 Task: Create a due date automation trigger when advanced on, on the wednesday before a card is due add fields without custom field "Resume" set to a date less than 1 working days ago at 11:00 AM.
Action: Mouse moved to (991, 129)
Screenshot: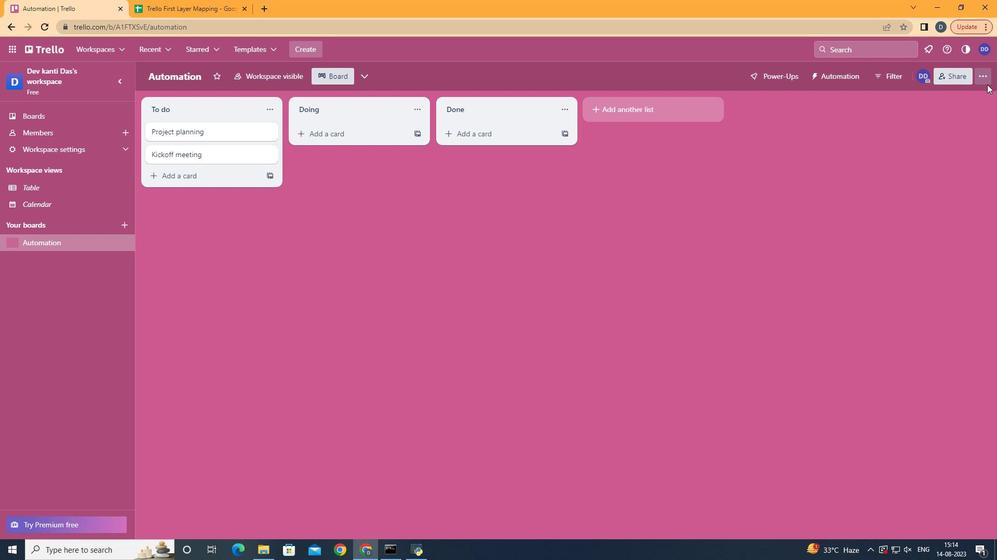 
Action: Mouse pressed left at (991, 129)
Screenshot: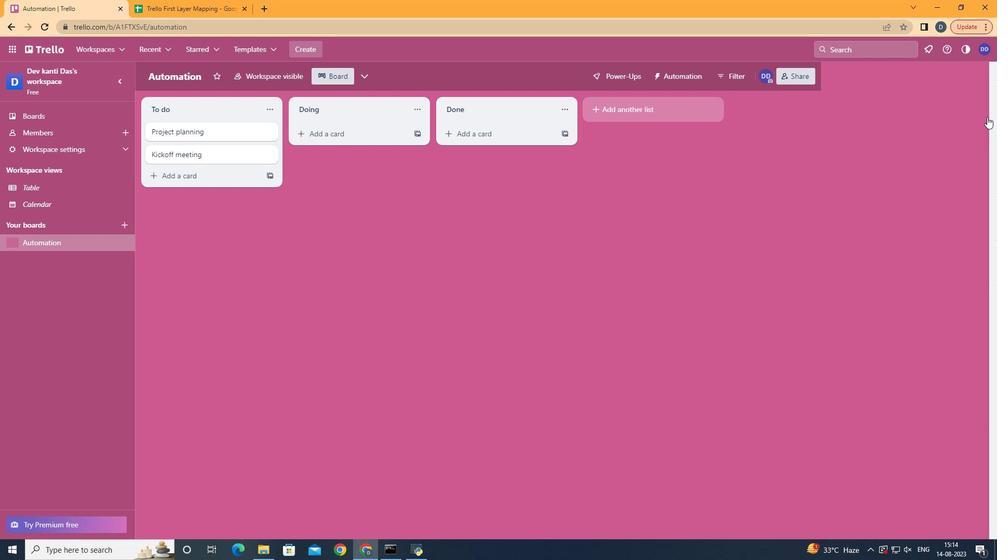 
Action: Mouse moved to (933, 254)
Screenshot: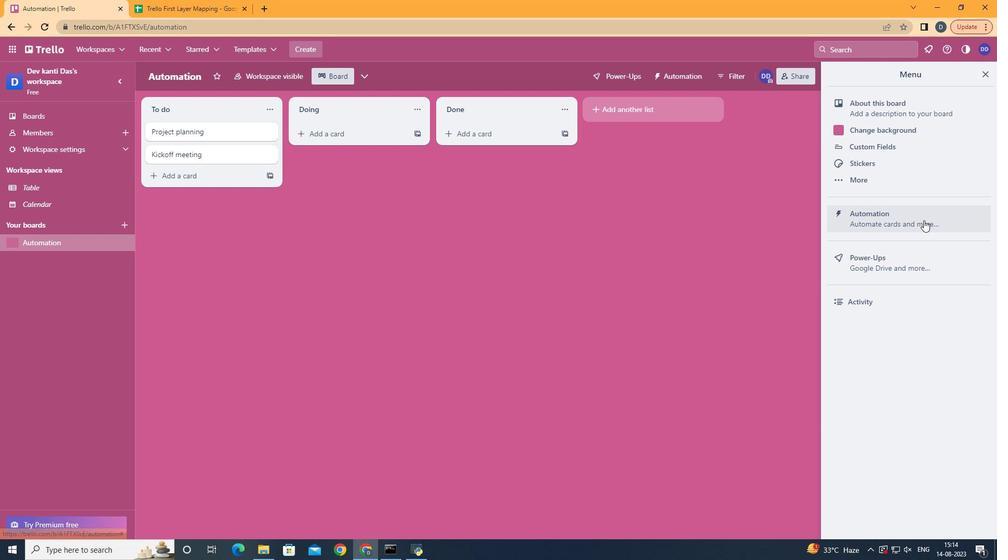 
Action: Mouse pressed left at (933, 254)
Screenshot: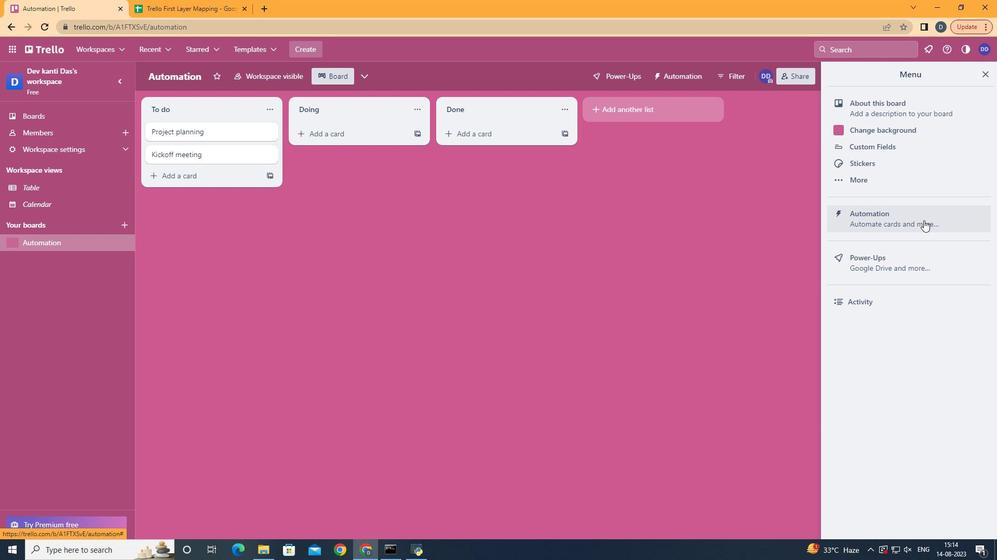
Action: Mouse moved to (204, 253)
Screenshot: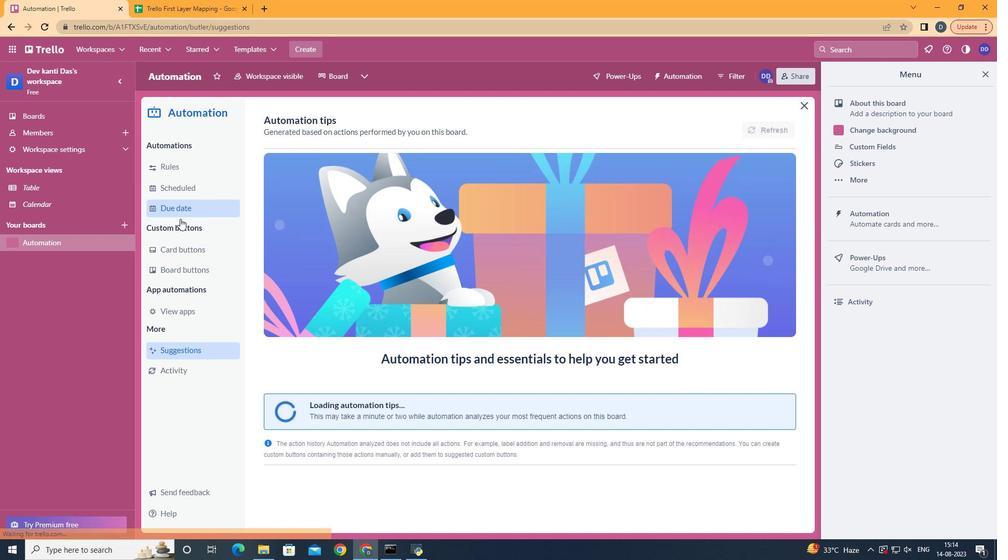 
Action: Mouse pressed left at (204, 253)
Screenshot: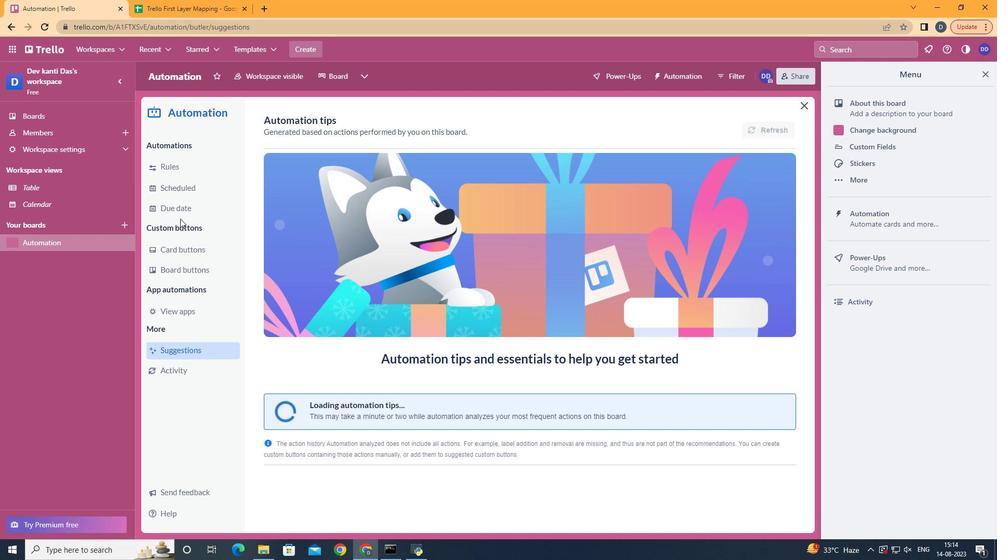 
Action: Mouse moved to (209, 249)
Screenshot: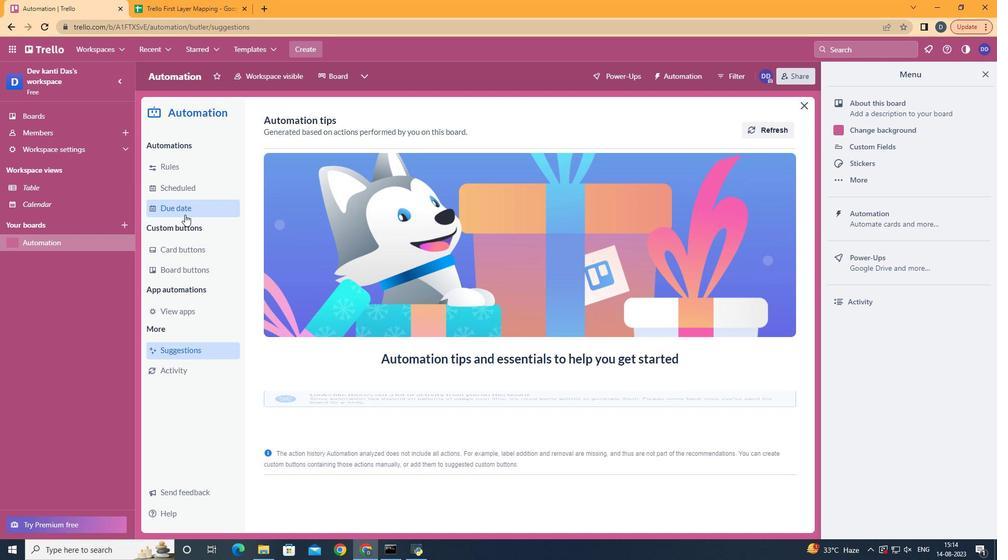 
Action: Mouse pressed left at (209, 249)
Screenshot: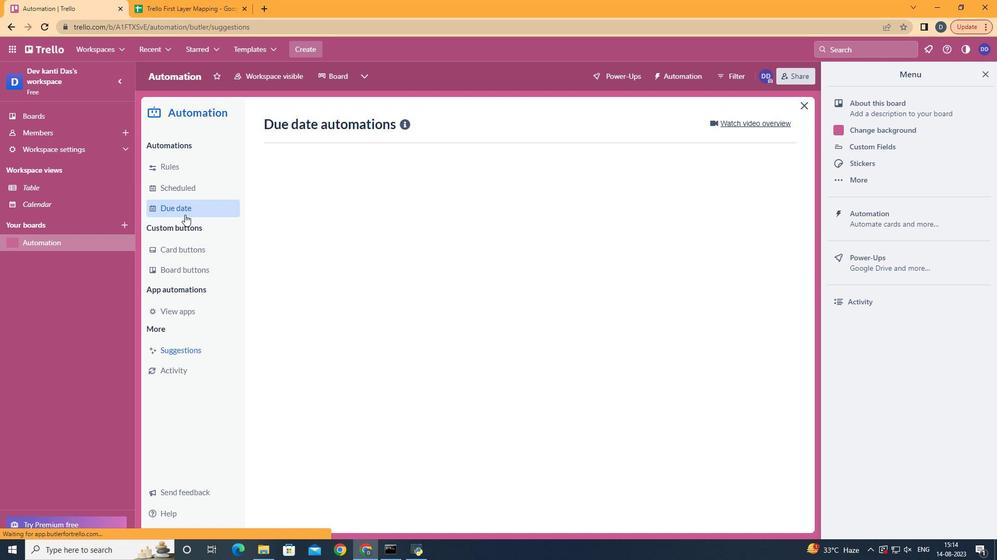 
Action: Mouse moved to (742, 171)
Screenshot: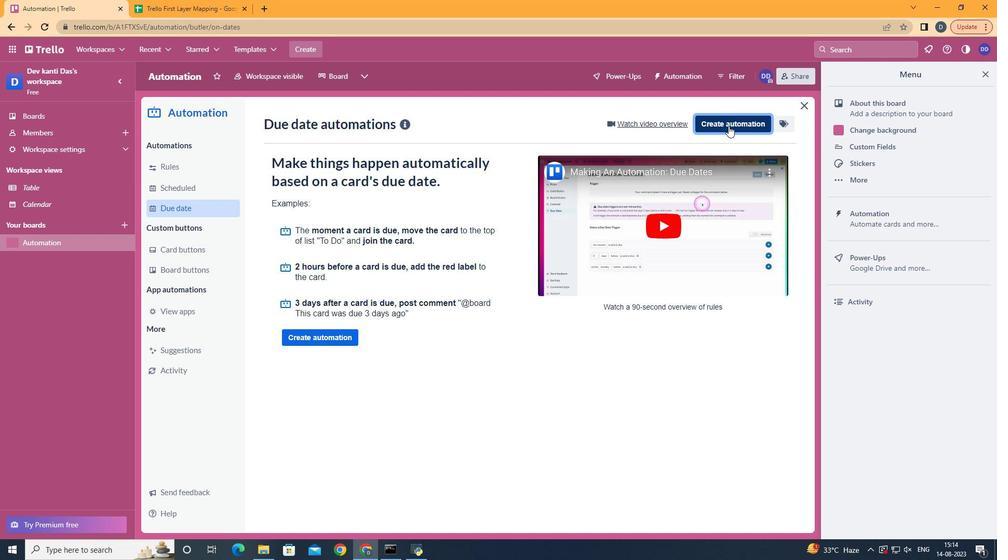 
Action: Mouse pressed left at (742, 171)
Screenshot: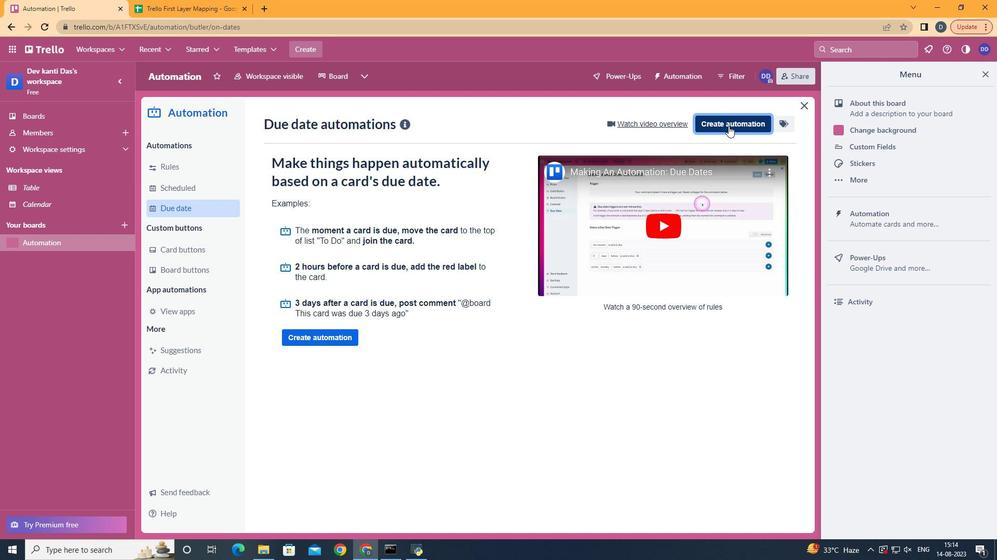 
Action: Mouse moved to (580, 263)
Screenshot: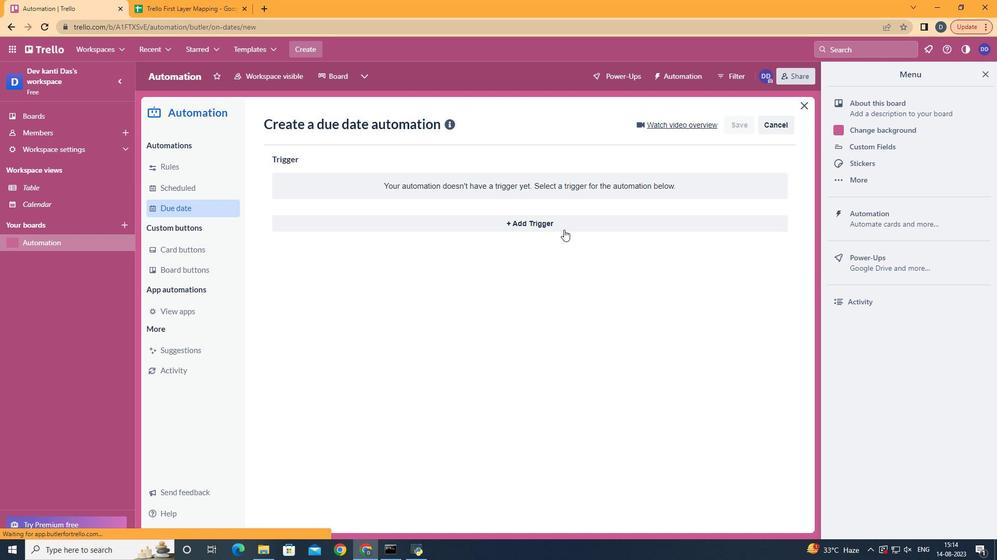 
Action: Mouse pressed left at (580, 263)
Screenshot: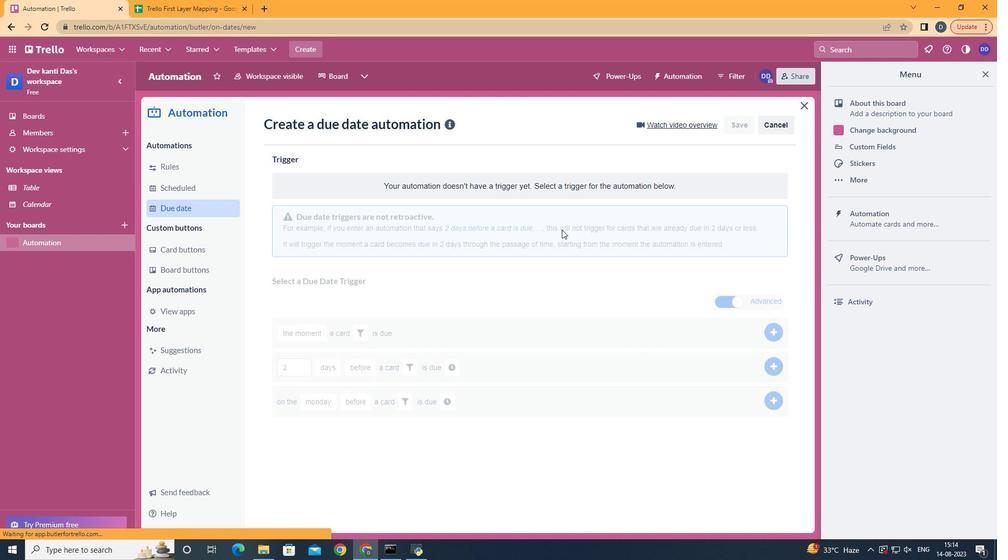 
Action: Mouse moved to (371, 339)
Screenshot: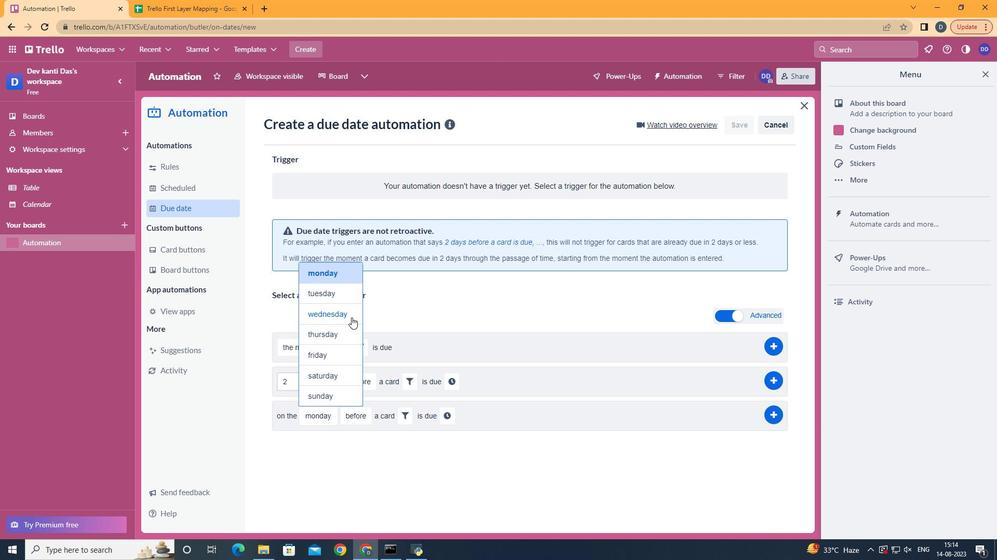 
Action: Mouse pressed left at (371, 339)
Screenshot: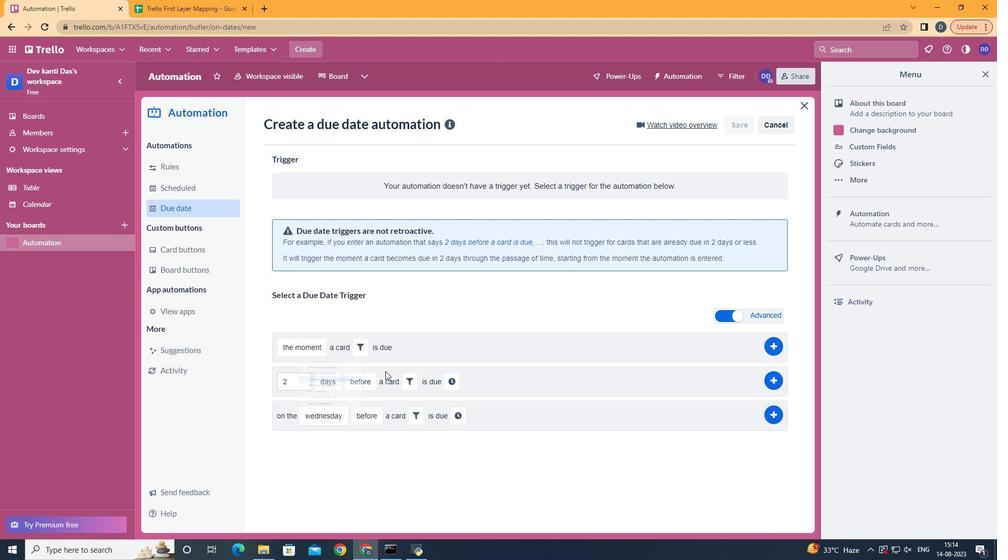 
Action: Mouse moved to (431, 425)
Screenshot: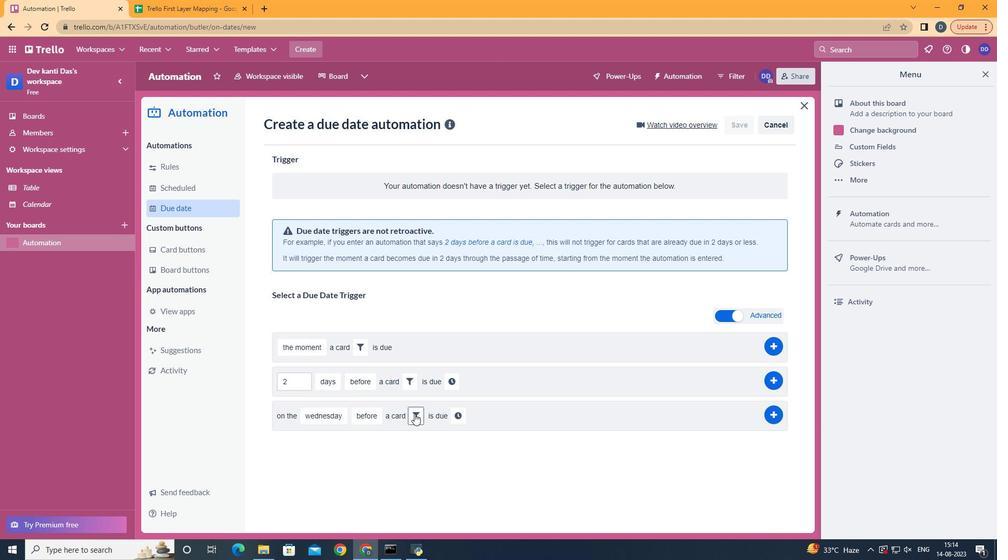 
Action: Mouse pressed left at (431, 425)
Screenshot: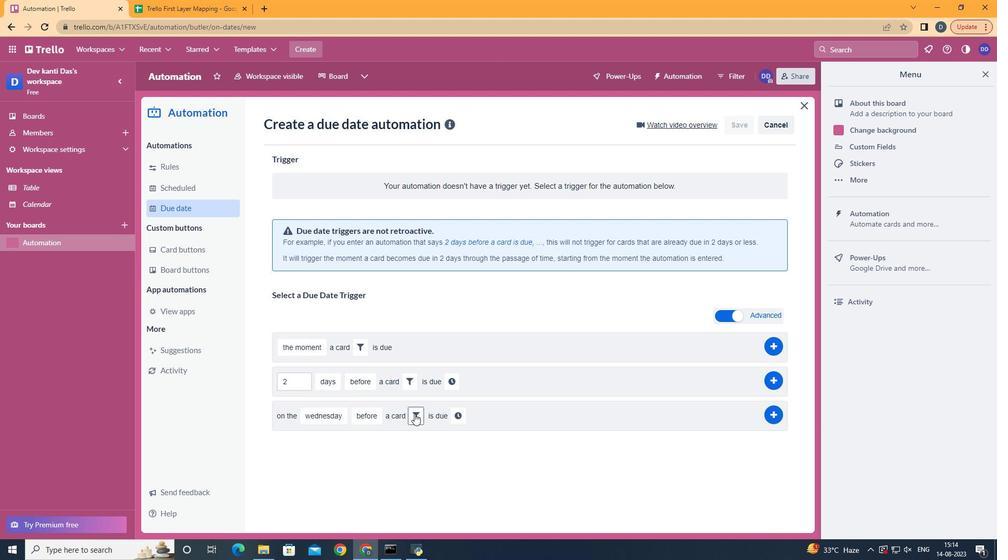 
Action: Mouse moved to (583, 449)
Screenshot: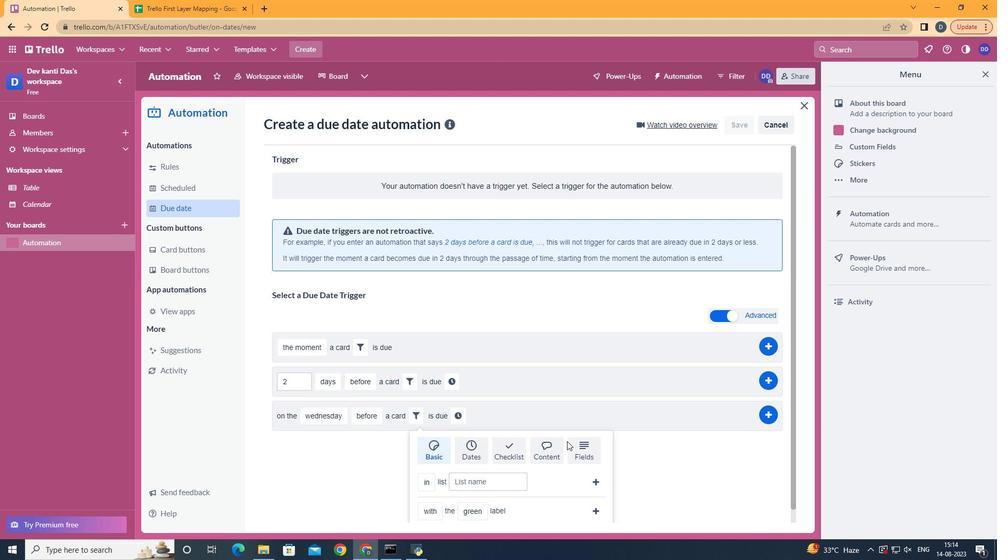 
Action: Mouse pressed left at (583, 449)
Screenshot: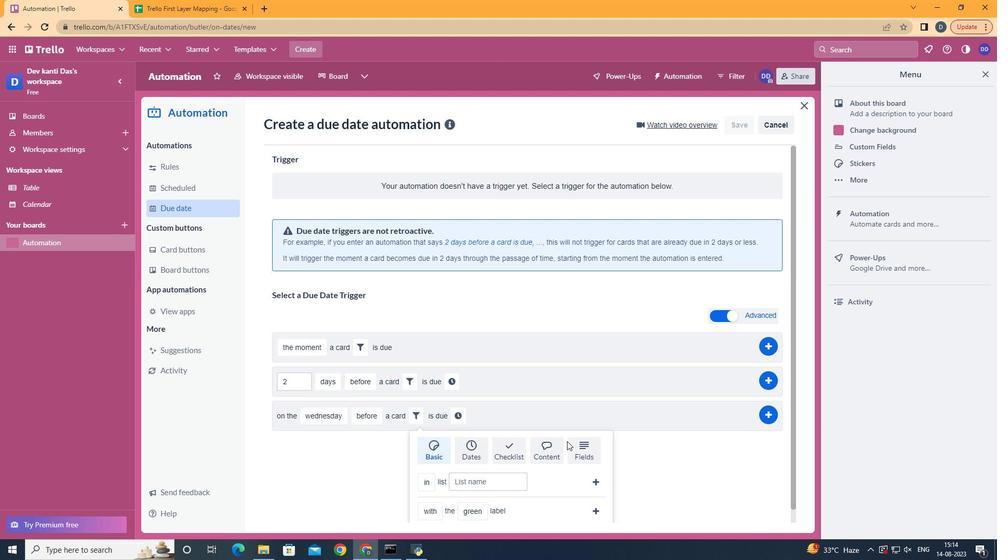 
Action: Mouse moved to (590, 451)
Screenshot: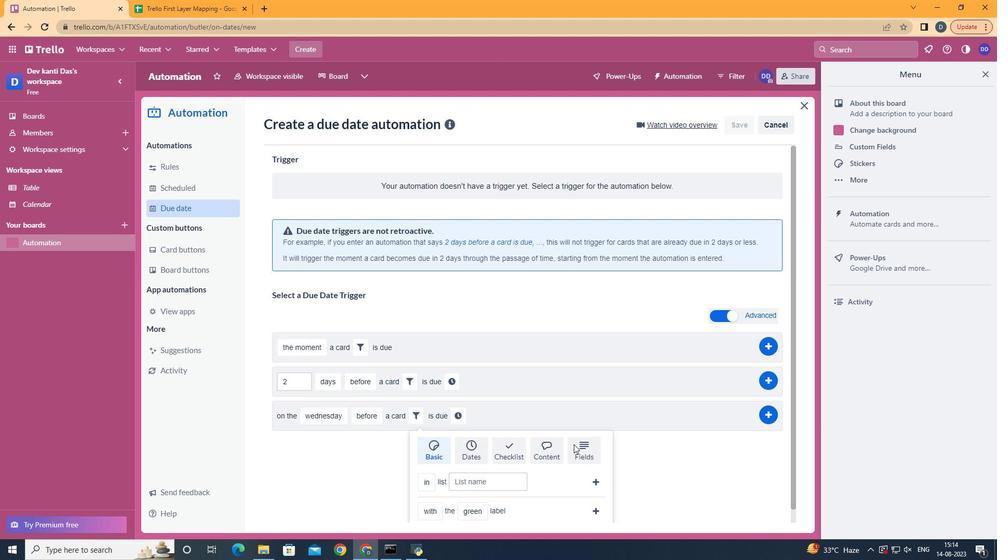 
Action: Mouse pressed left at (590, 451)
Screenshot: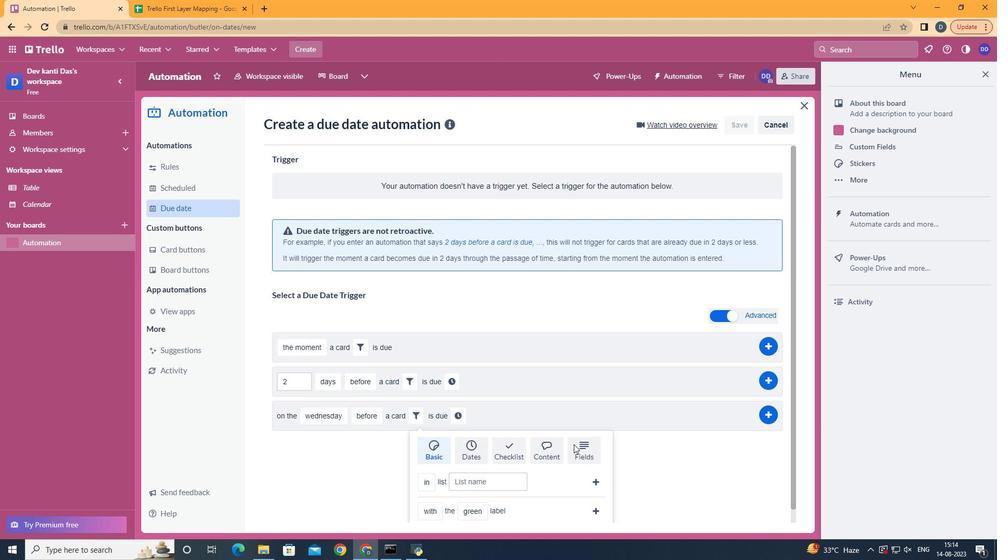 
Action: Mouse scrolled (590, 451) with delta (0, 0)
Screenshot: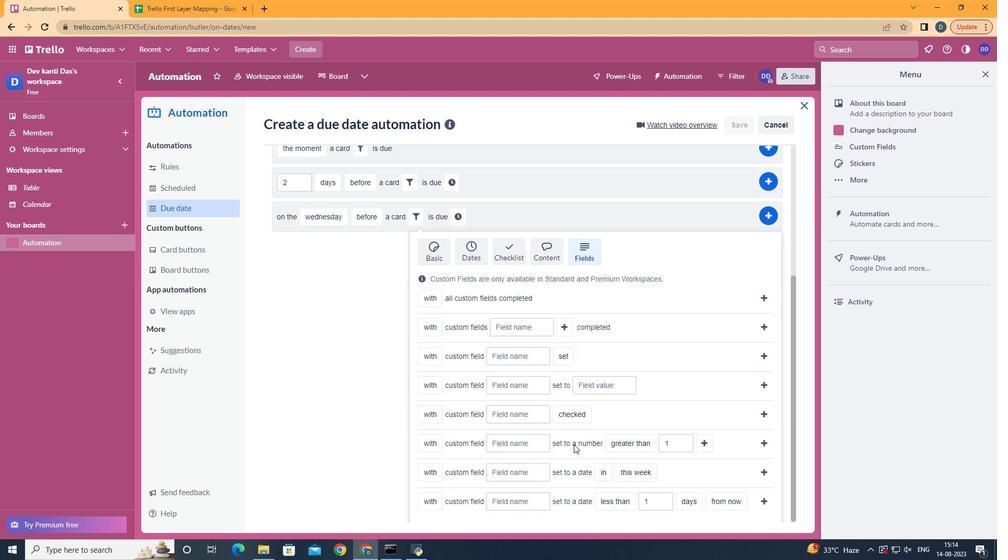 
Action: Mouse scrolled (590, 451) with delta (0, 0)
Screenshot: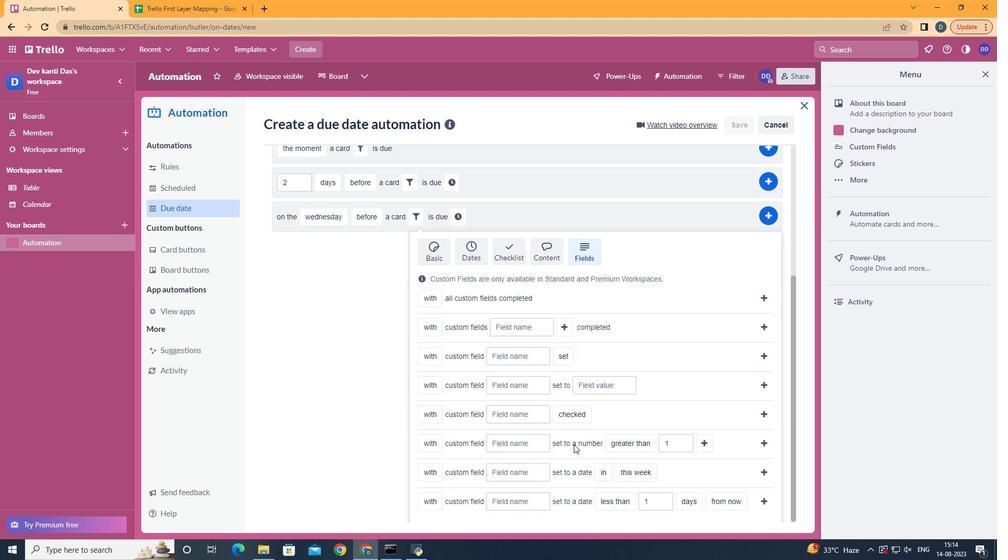 
Action: Mouse scrolled (590, 451) with delta (0, 0)
Screenshot: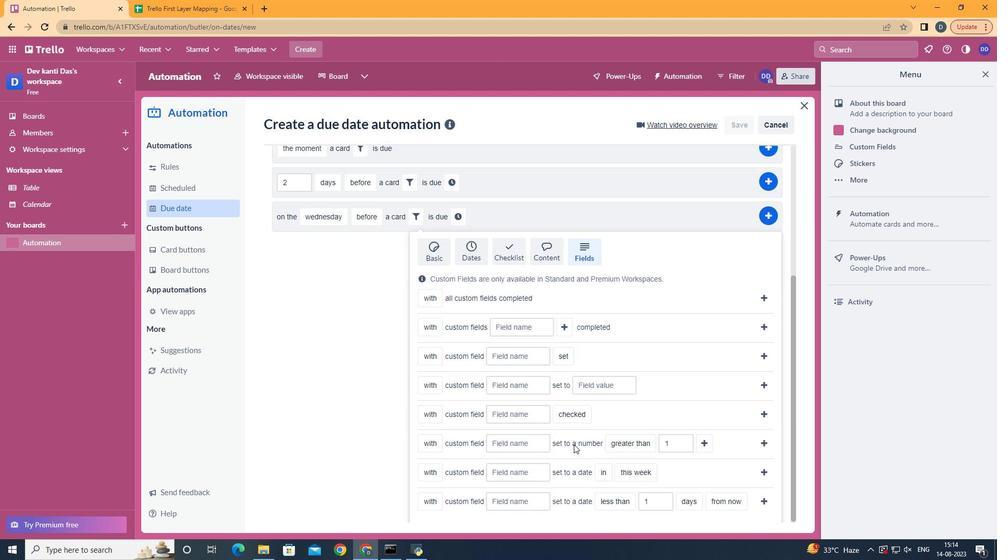 
Action: Mouse scrolled (590, 451) with delta (0, 0)
Screenshot: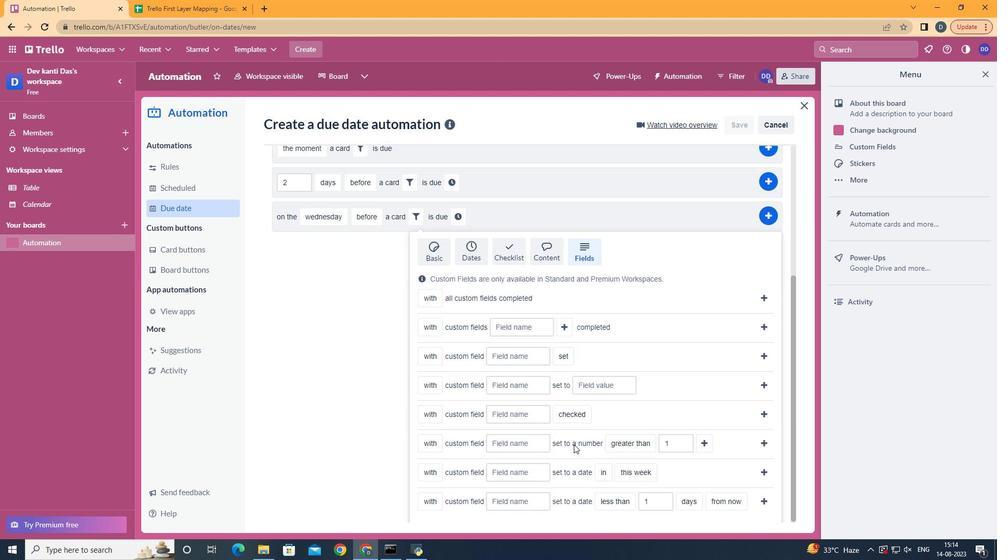 
Action: Mouse scrolled (590, 451) with delta (0, 0)
Screenshot: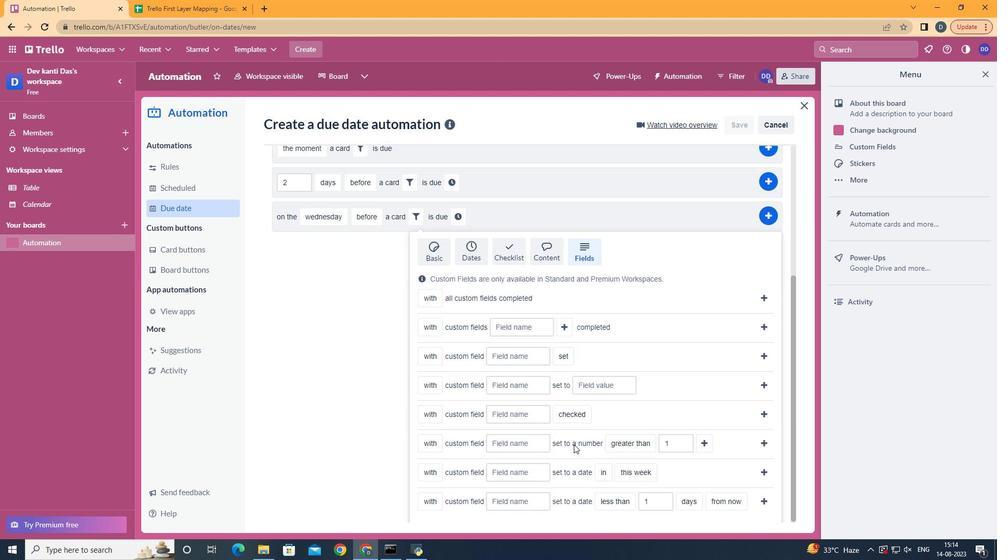 
Action: Mouse scrolled (590, 451) with delta (0, 0)
Screenshot: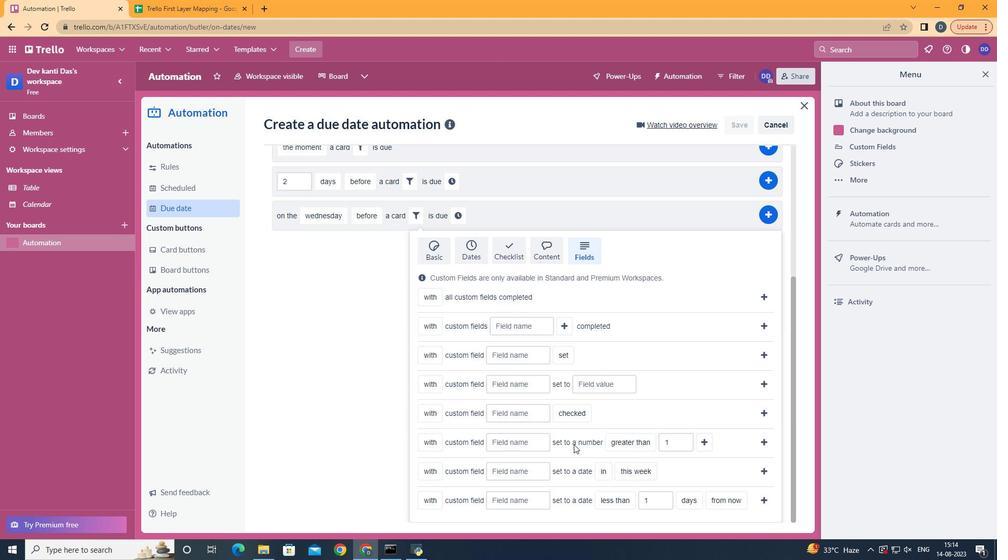 
Action: Mouse scrolled (590, 451) with delta (0, 0)
Screenshot: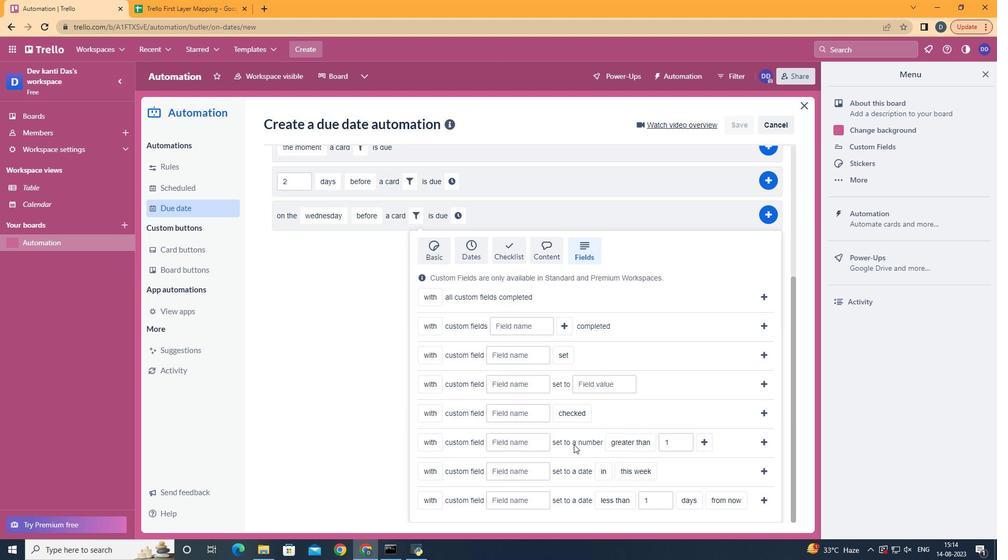 
Action: Mouse scrolled (590, 451) with delta (0, 0)
Screenshot: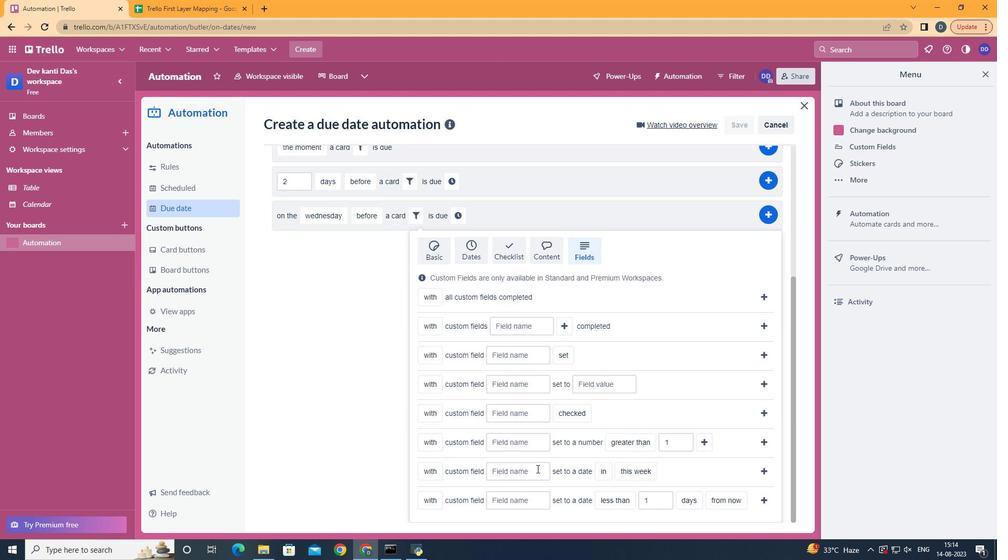 
Action: Mouse scrolled (590, 451) with delta (0, 0)
Screenshot: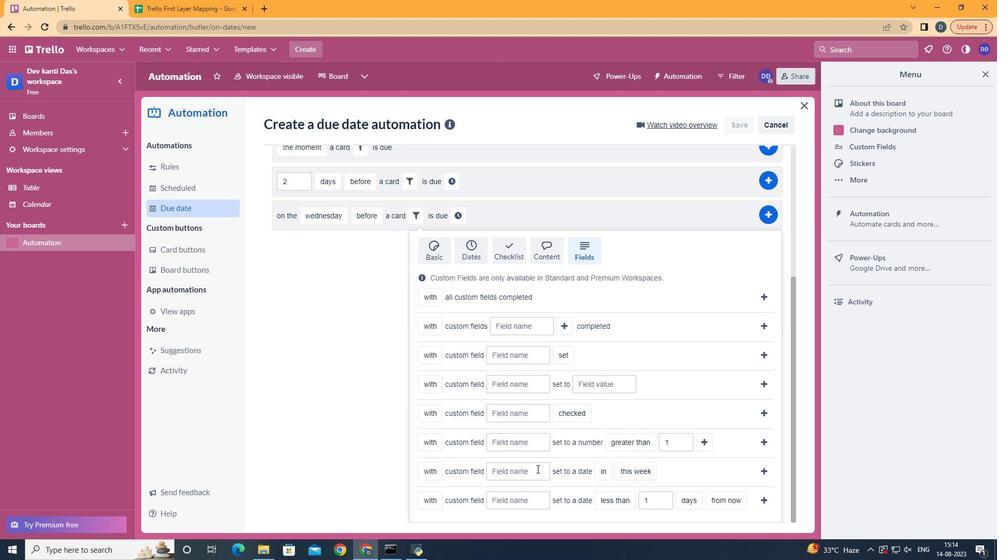 
Action: Mouse scrolled (590, 451) with delta (0, 0)
Screenshot: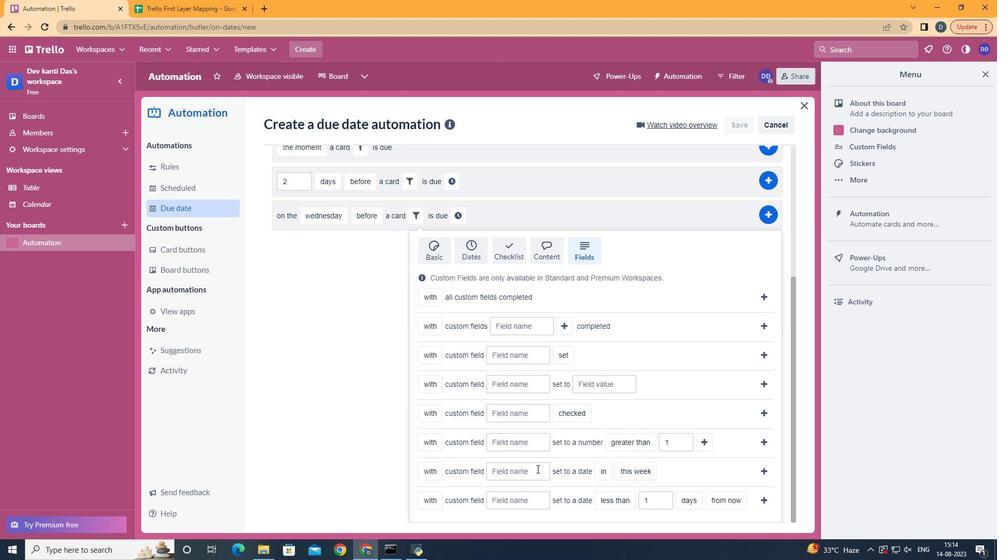 
Action: Mouse moved to (455, 481)
Screenshot: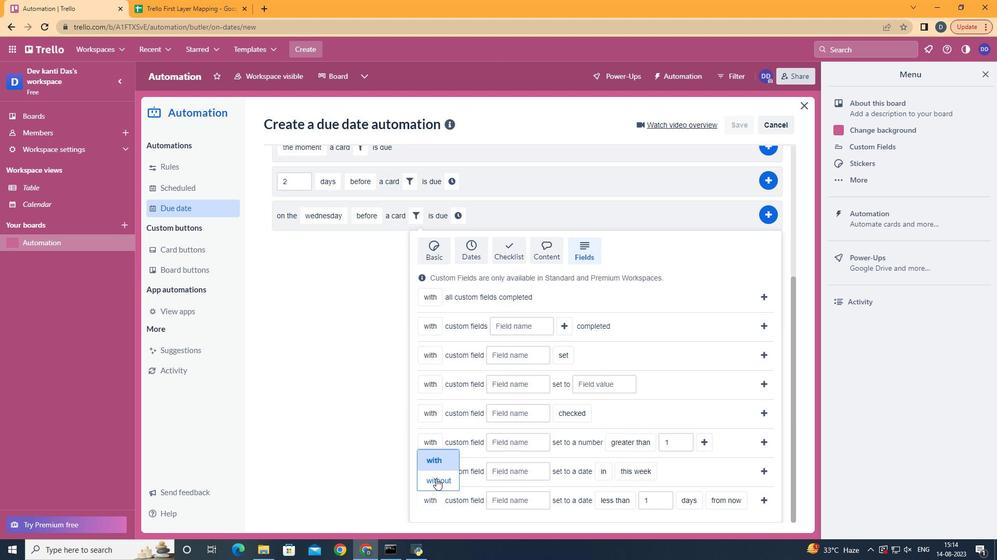 
Action: Mouse pressed left at (455, 481)
Screenshot: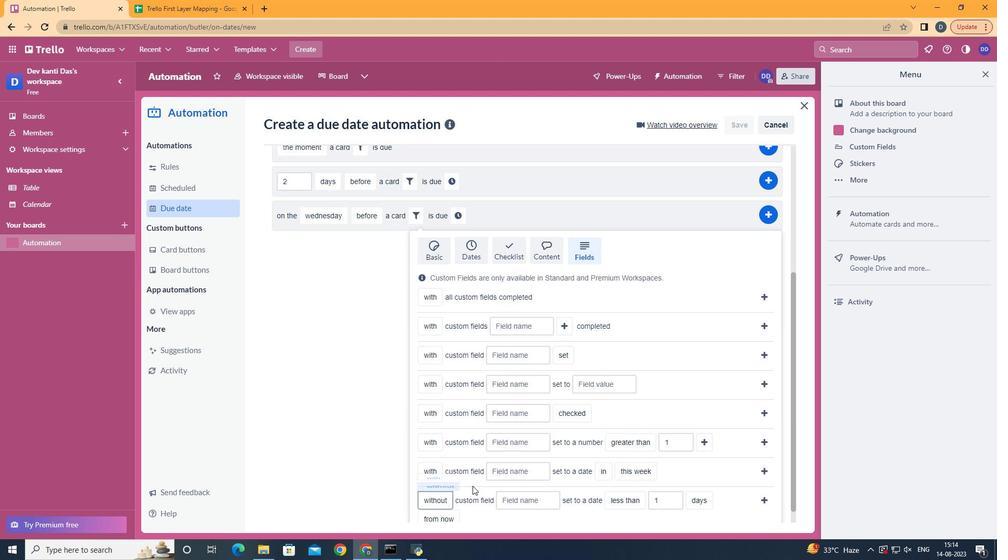 
Action: Mouse moved to (519, 493)
Screenshot: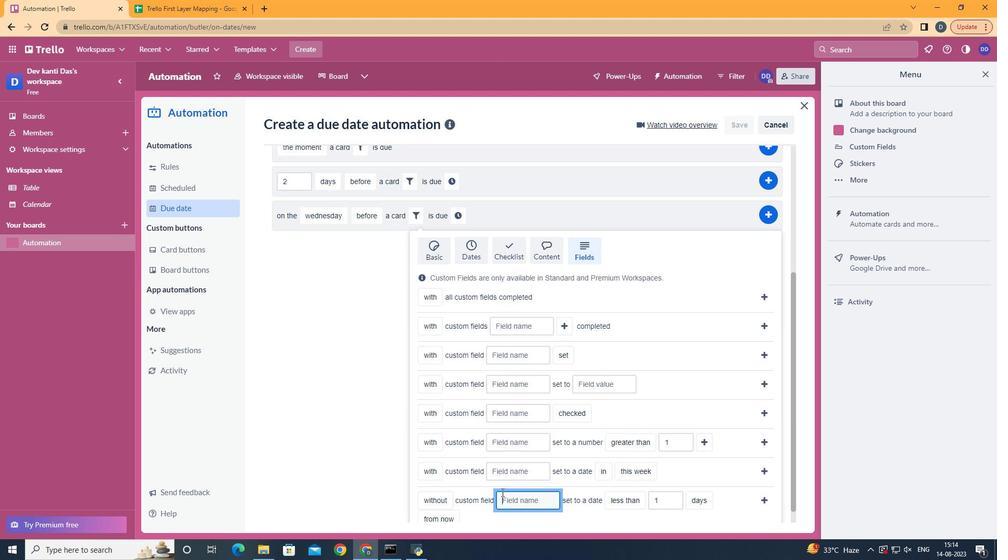 
Action: Mouse pressed left at (519, 493)
Screenshot: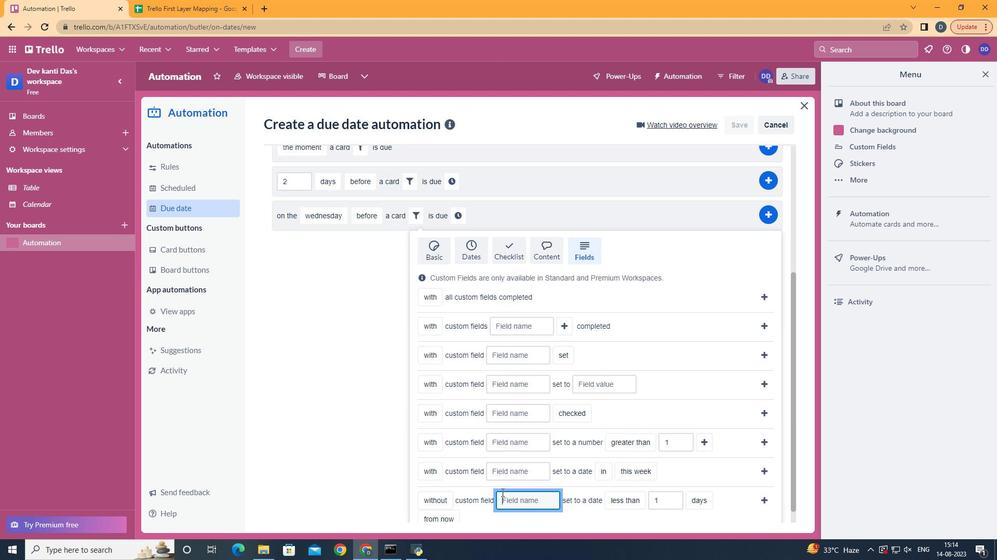 
Action: Key pressed <Key.shift>Resume
Screenshot: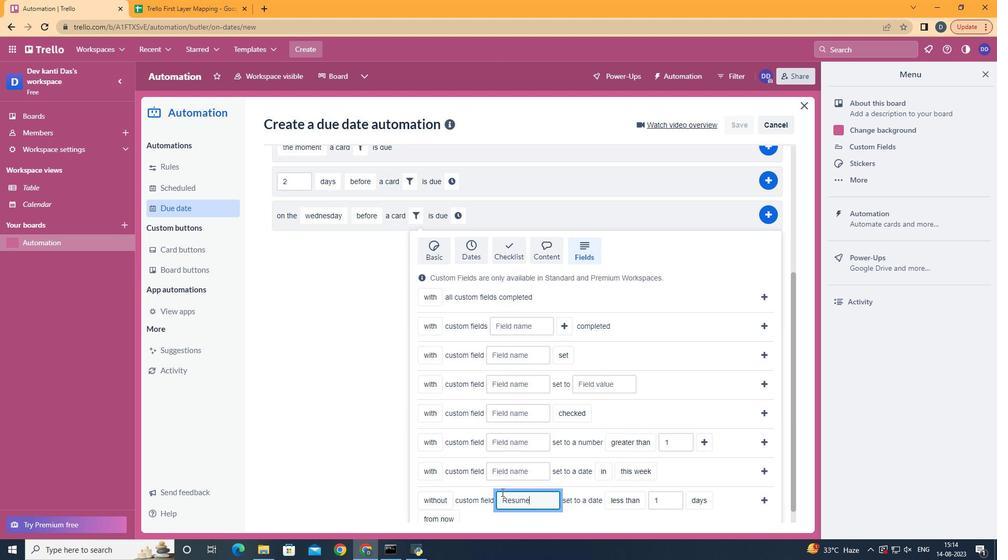 
Action: Mouse scrolled (519, 493) with delta (0, 0)
Screenshot: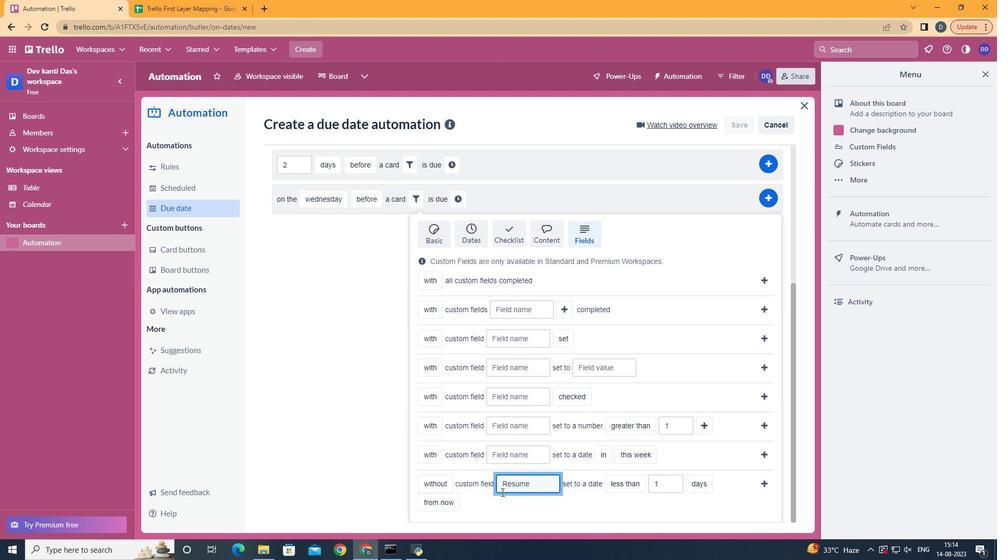 
Action: Mouse scrolled (519, 493) with delta (0, 0)
Screenshot: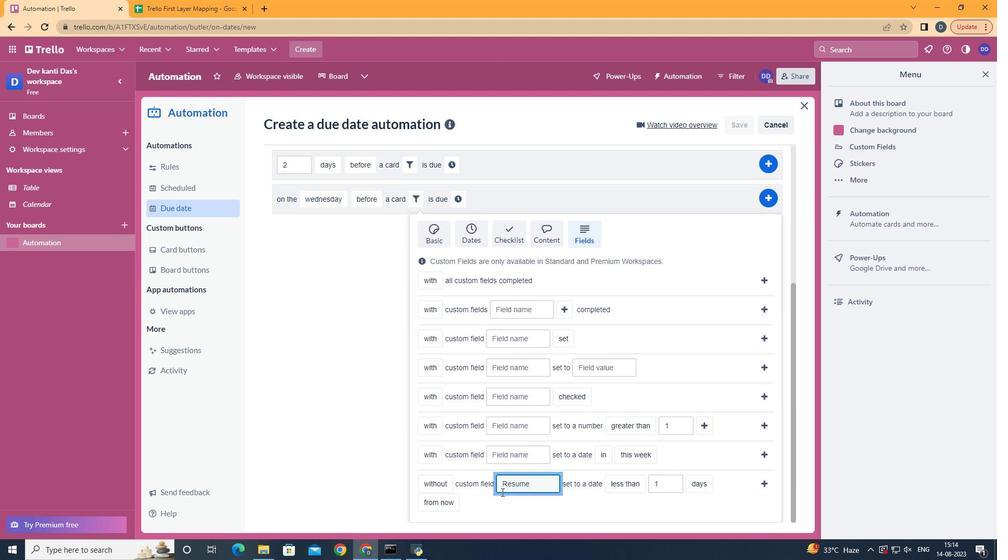 
Action: Mouse scrolled (519, 493) with delta (0, 0)
Screenshot: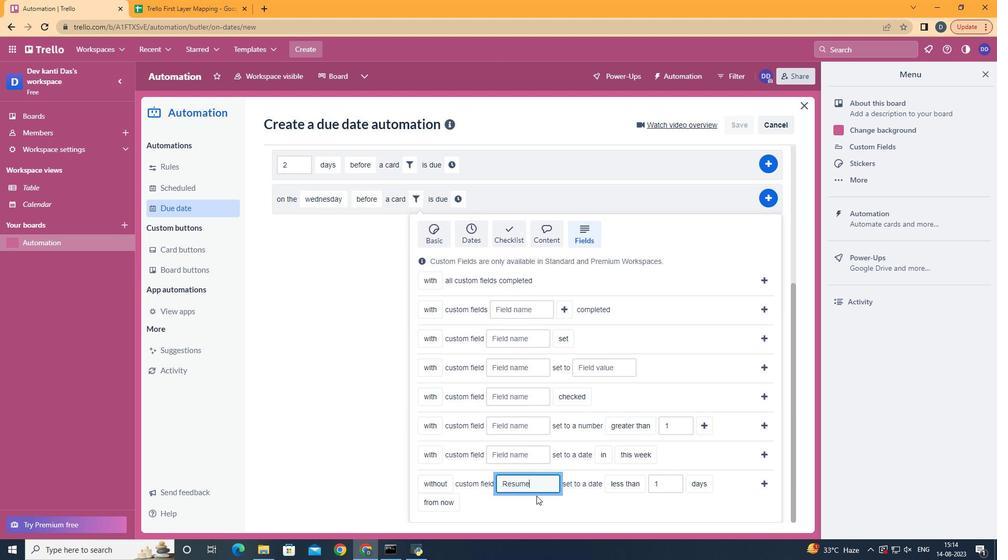 
Action: Mouse moved to (721, 466)
Screenshot: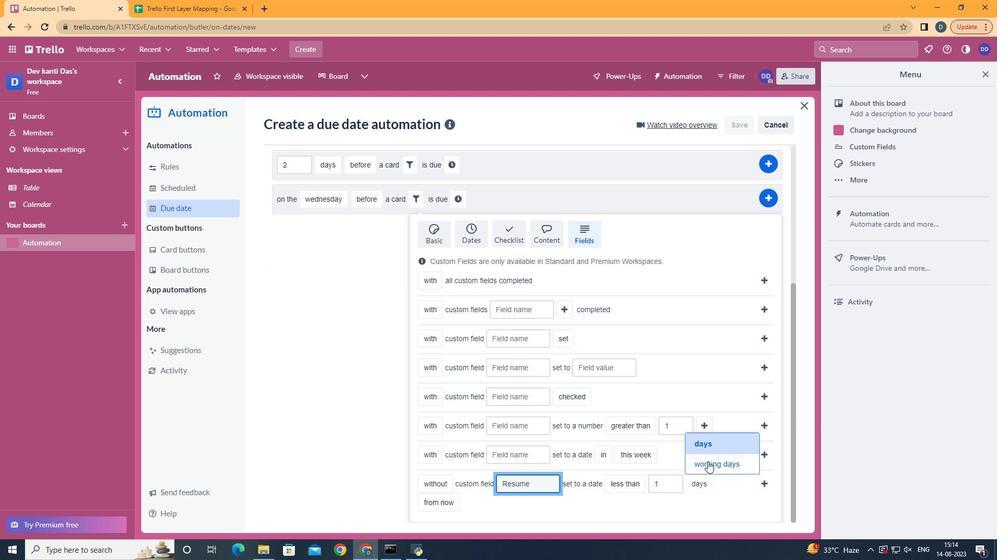 
Action: Mouse pressed left at (721, 466)
Screenshot: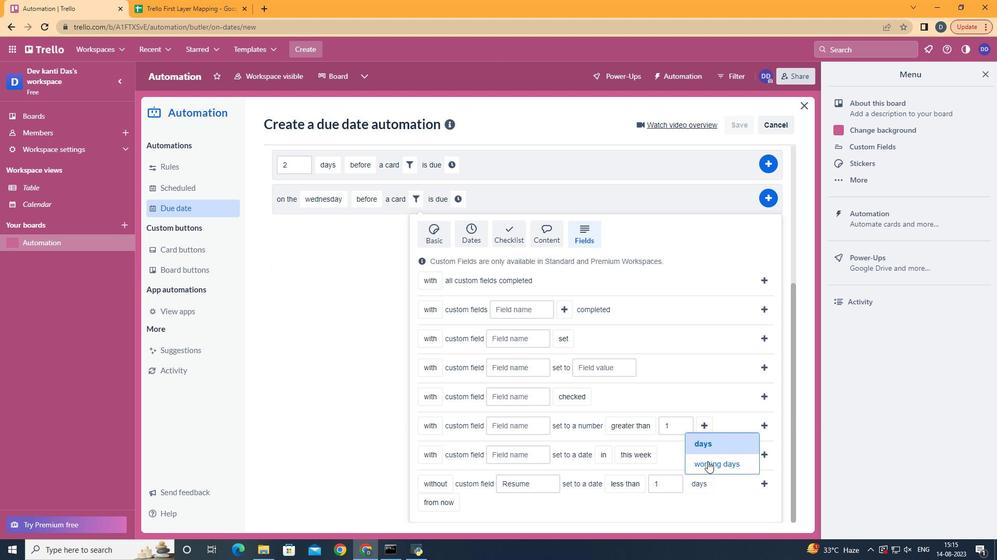 
Action: Mouse moved to (472, 491)
Screenshot: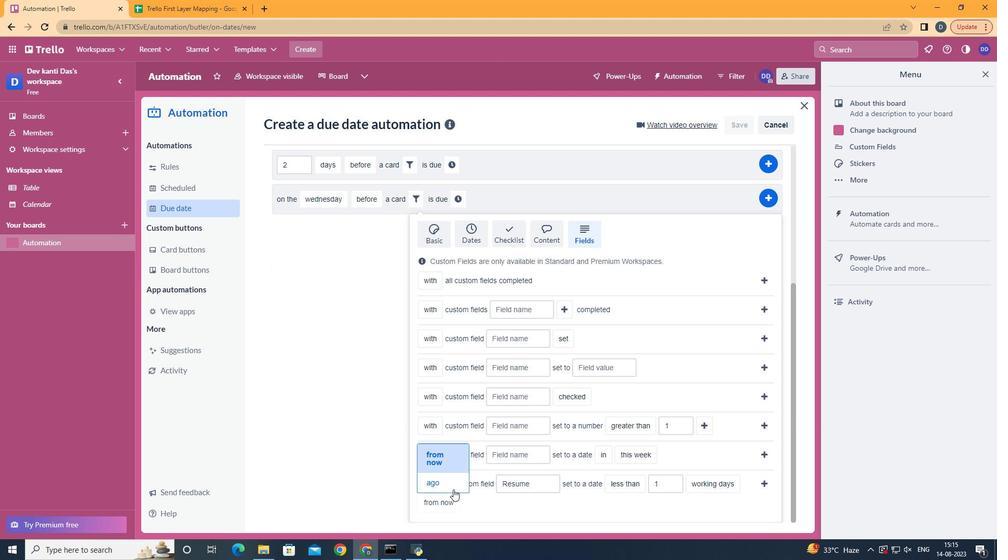 
Action: Mouse pressed left at (472, 491)
Screenshot: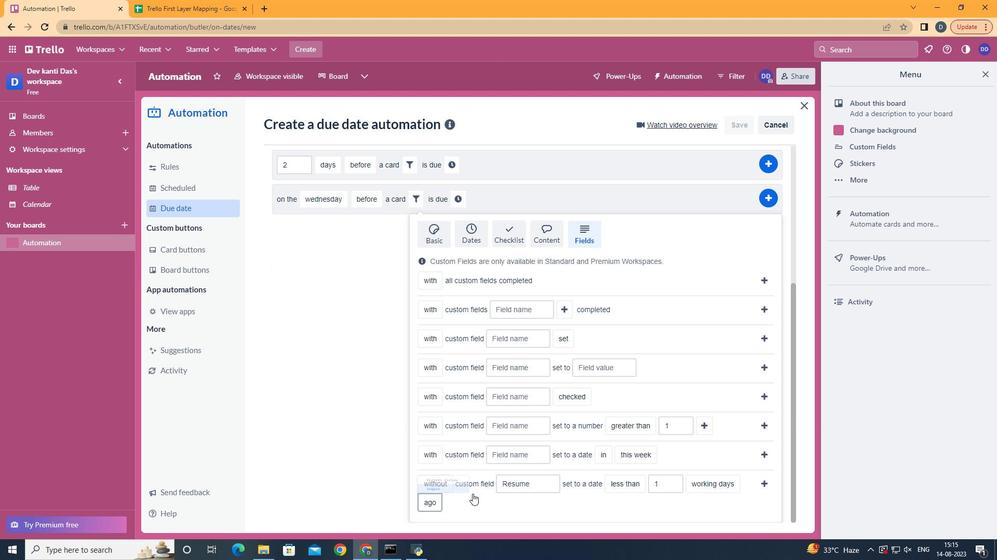 
Action: Mouse moved to (779, 488)
Screenshot: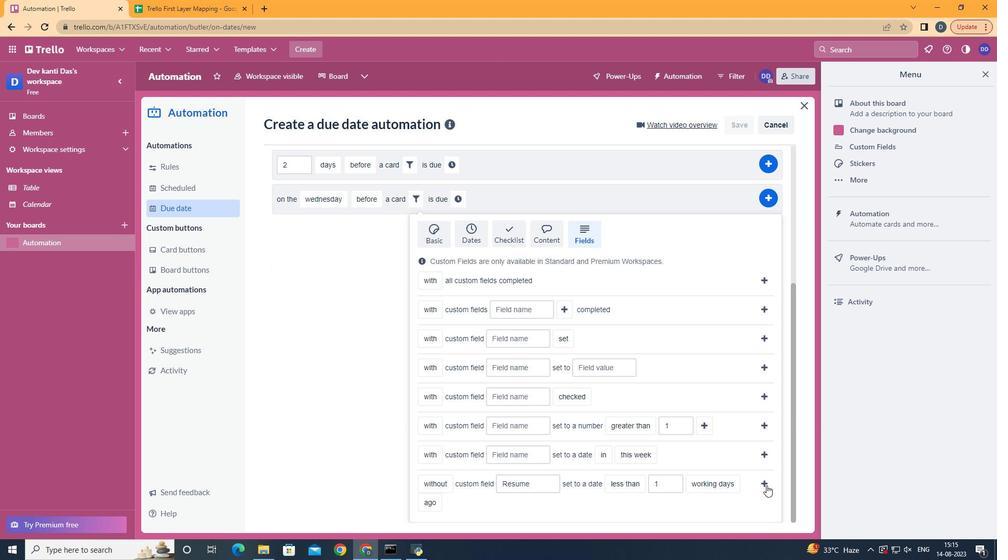 
Action: Mouse pressed left at (779, 488)
Screenshot: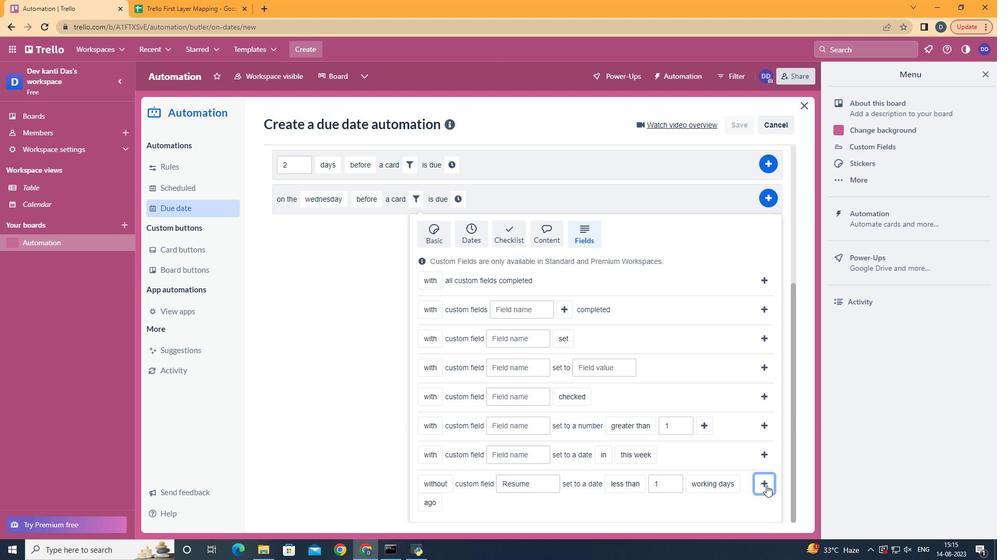 
Action: Mouse moved to (735, 424)
Screenshot: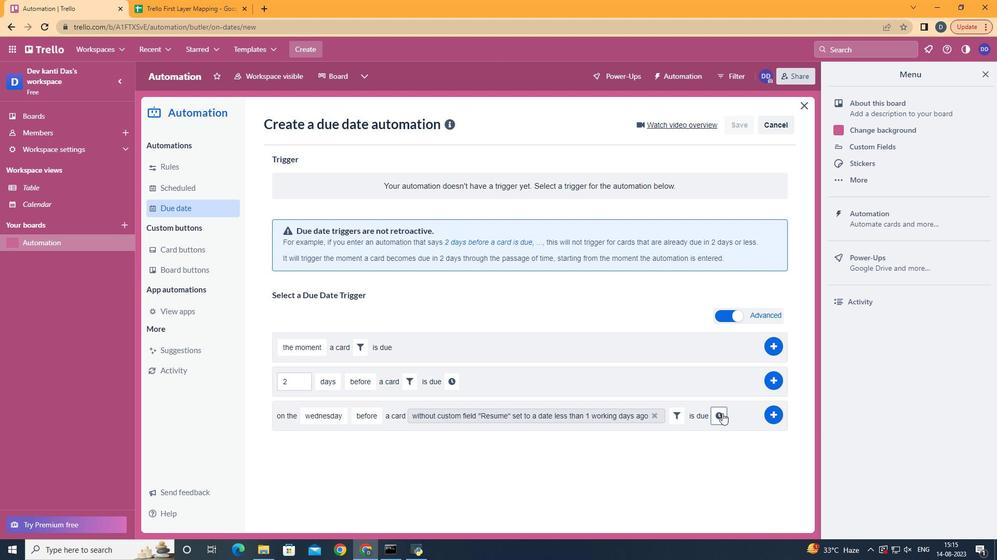 
Action: Mouse pressed left at (735, 424)
Screenshot: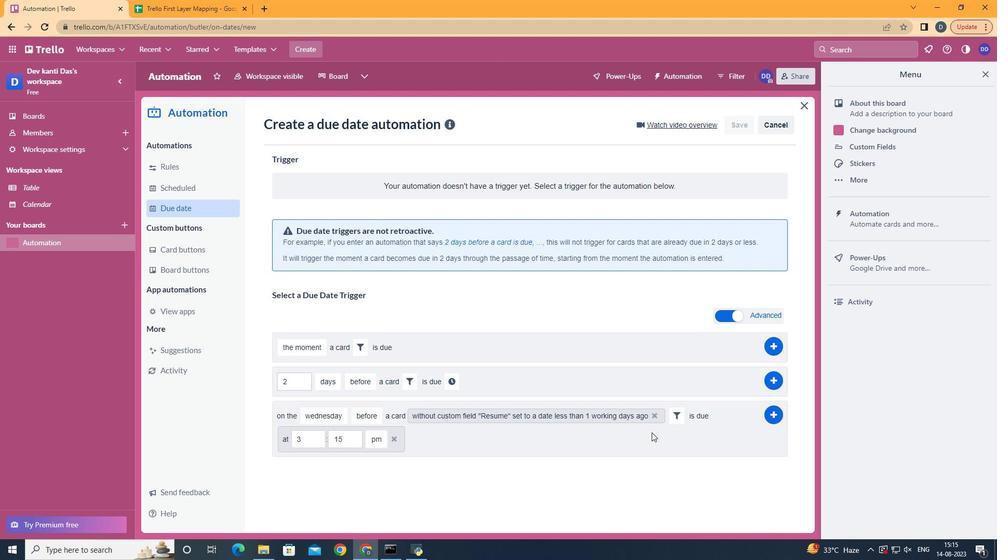 
Action: Mouse moved to (328, 447)
Screenshot: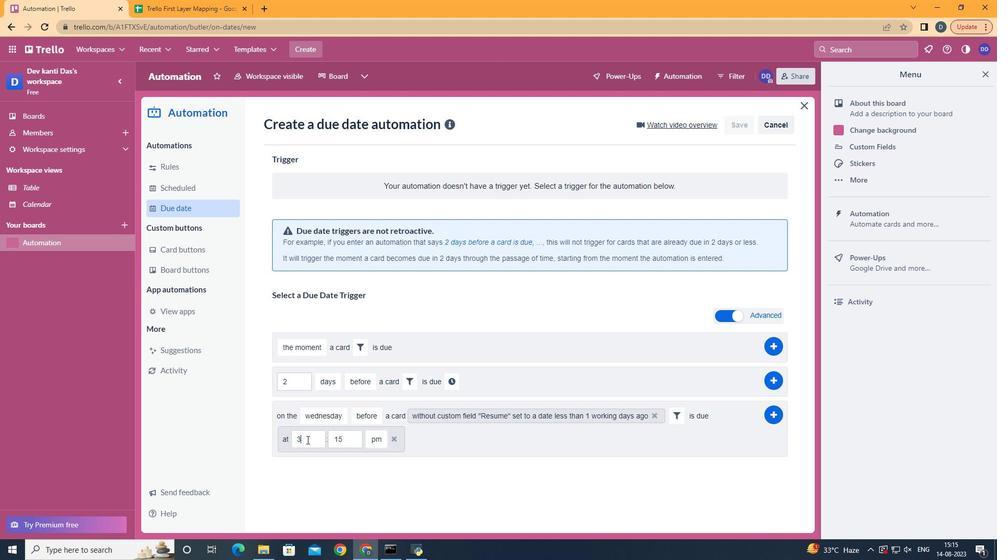 
Action: Mouse pressed left at (328, 447)
Screenshot: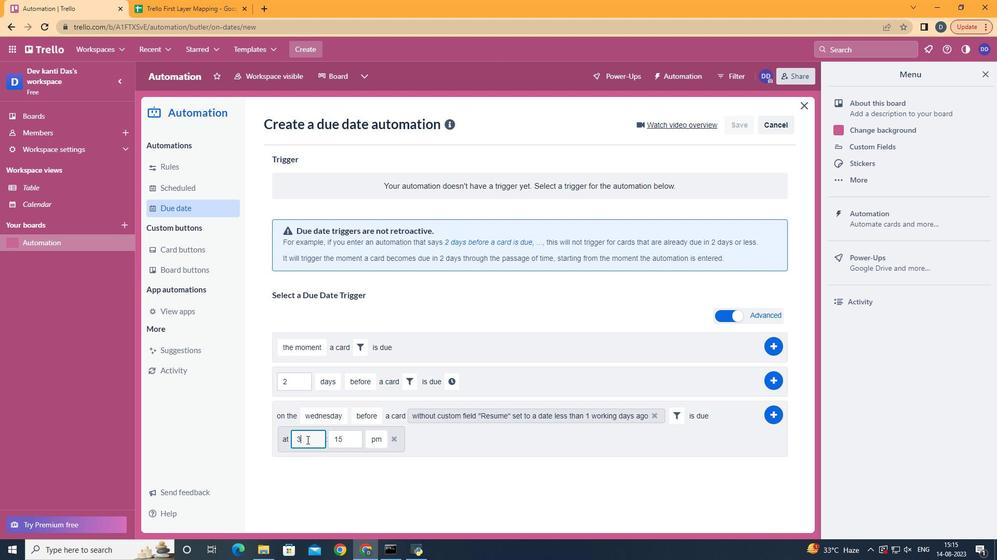
Action: Mouse moved to (324, 450)
Screenshot: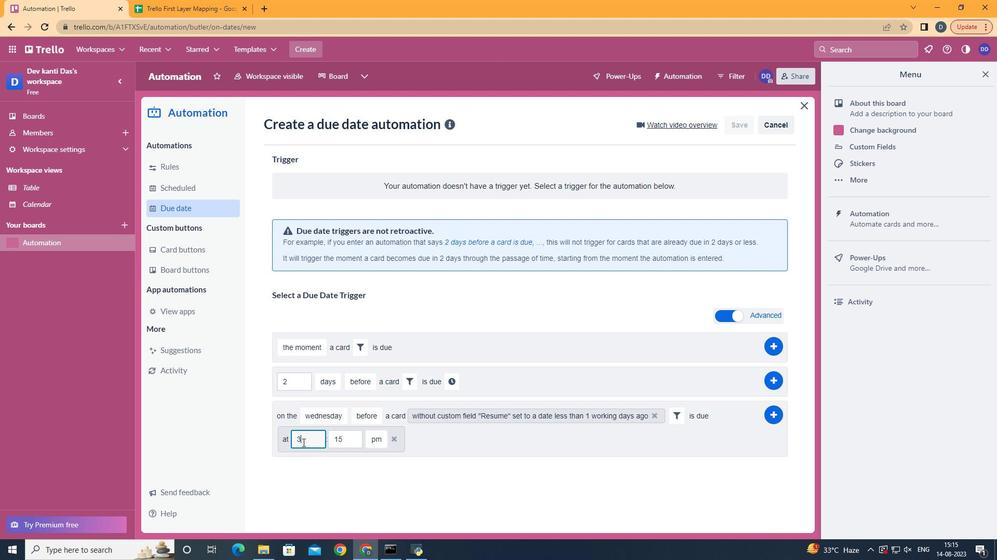 
Action: Key pressed <Key.backspace>11
Screenshot: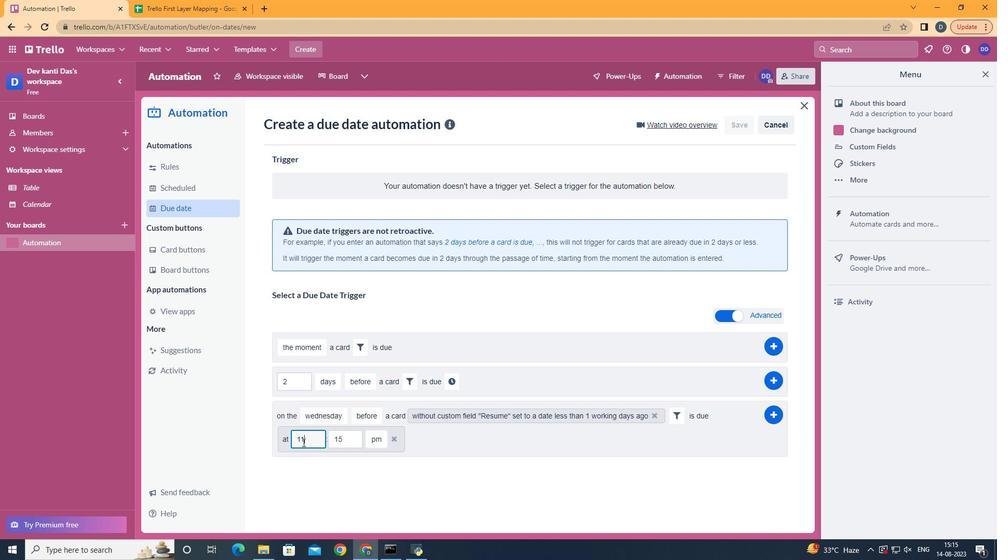 
Action: Mouse moved to (382, 448)
Screenshot: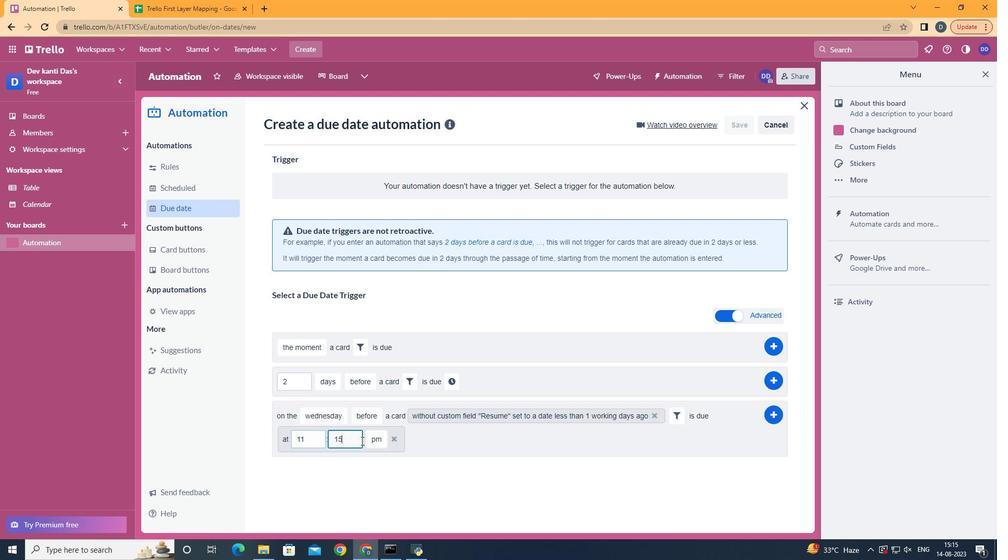 
Action: Mouse pressed left at (382, 448)
Screenshot: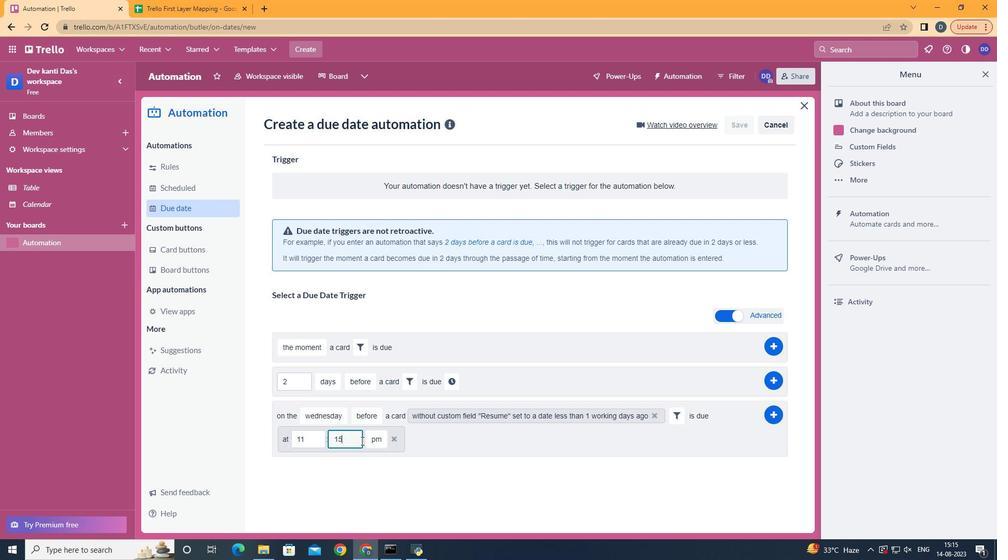 
Action: Key pressed <Key.backspace><Key.backspace>00
Screenshot: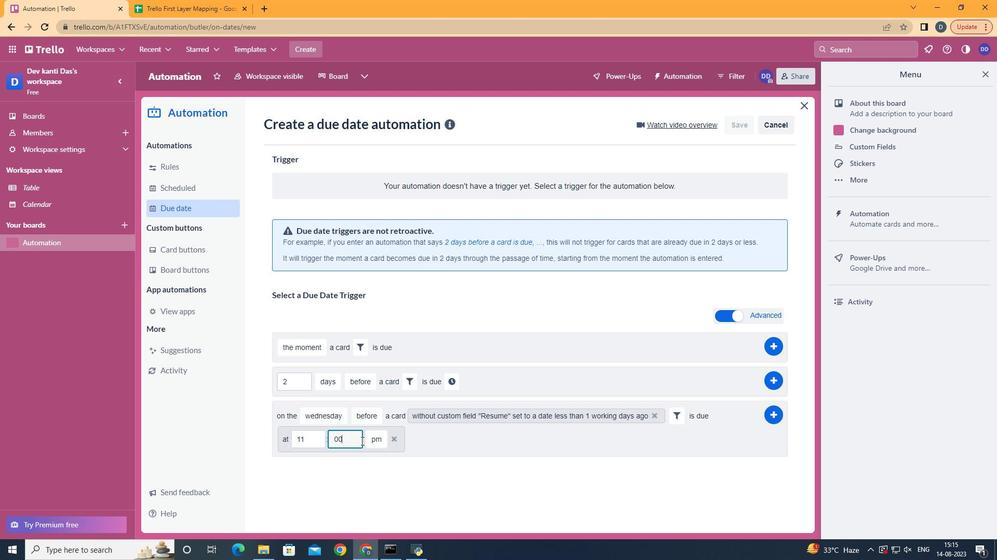 
Action: Mouse moved to (398, 460)
Screenshot: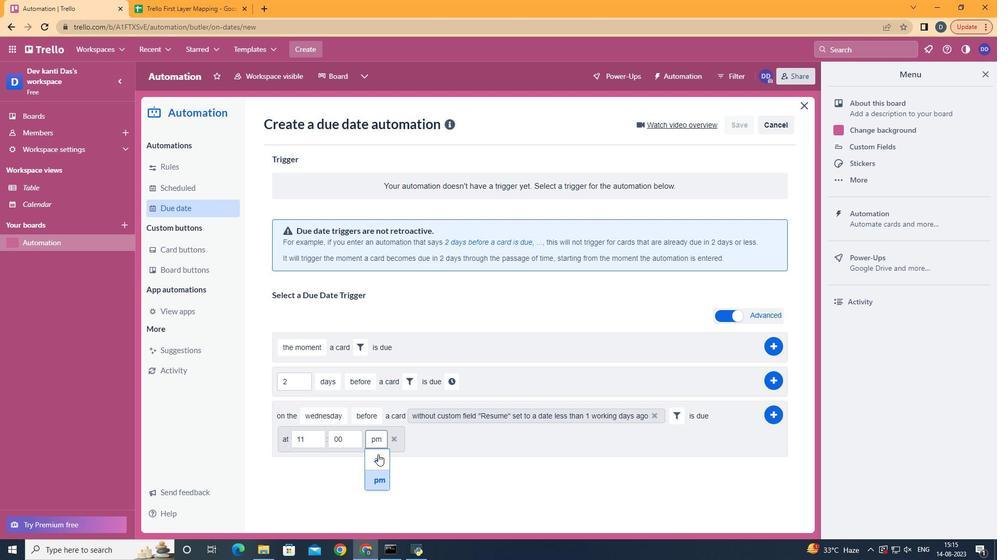 
Action: Mouse pressed left at (398, 460)
Screenshot: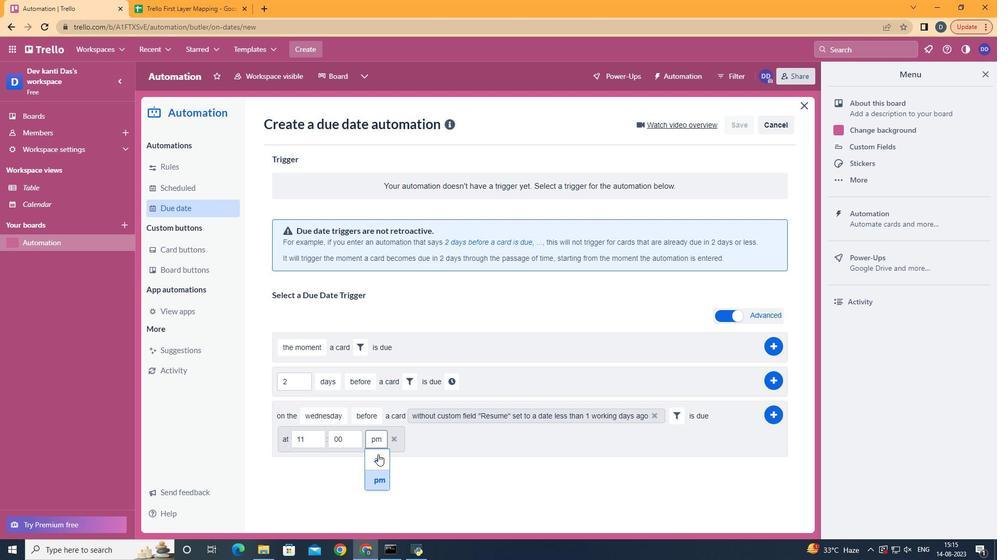 
Action: Mouse moved to (781, 424)
Screenshot: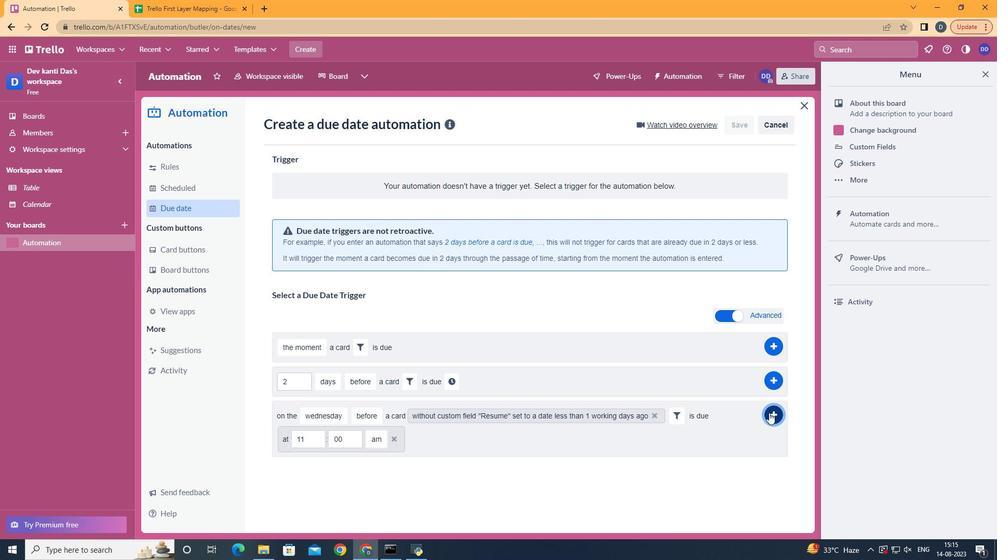 
Action: Mouse pressed left at (781, 424)
Screenshot: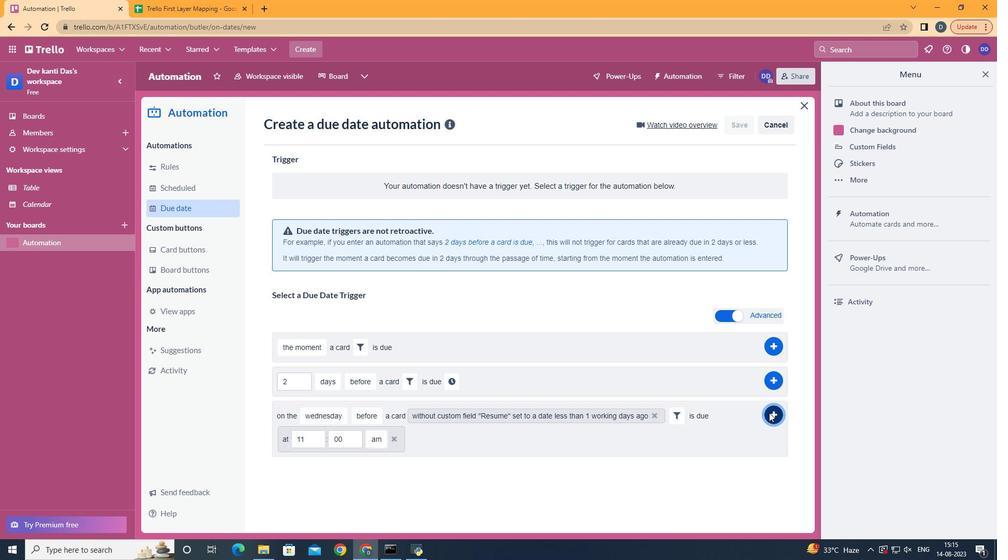 
